 Task: Assign Issue Issue0005 to Sprint Sprint0003 in Scrum Project Project0001 in Jira
Action: Mouse moved to (434, 479)
Screenshot: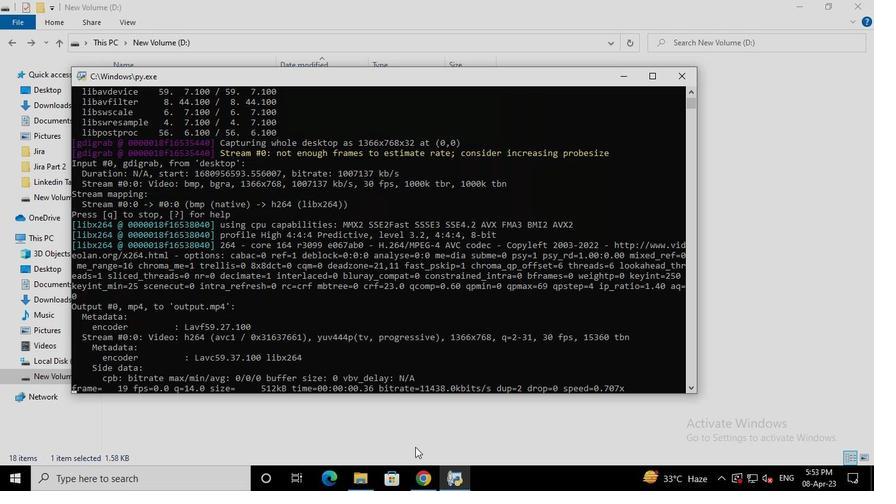 
Action: Mouse pressed left at (434, 479)
Screenshot: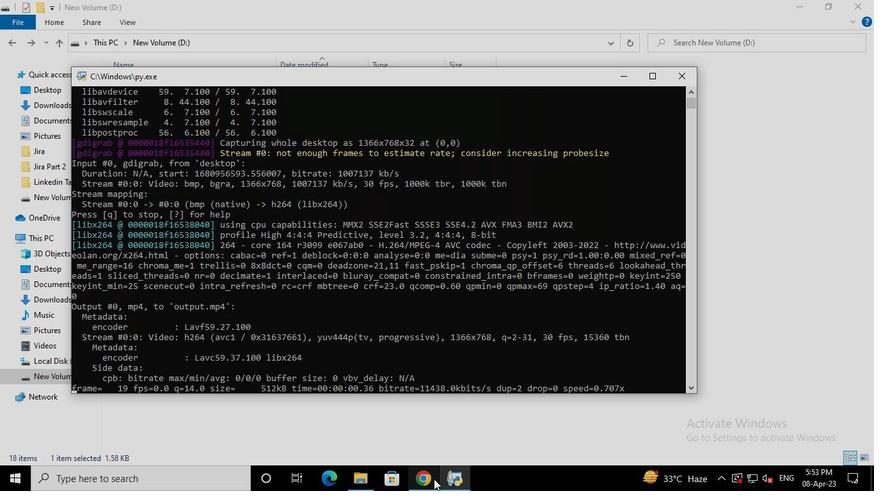 
Action: Mouse moved to (95, 199)
Screenshot: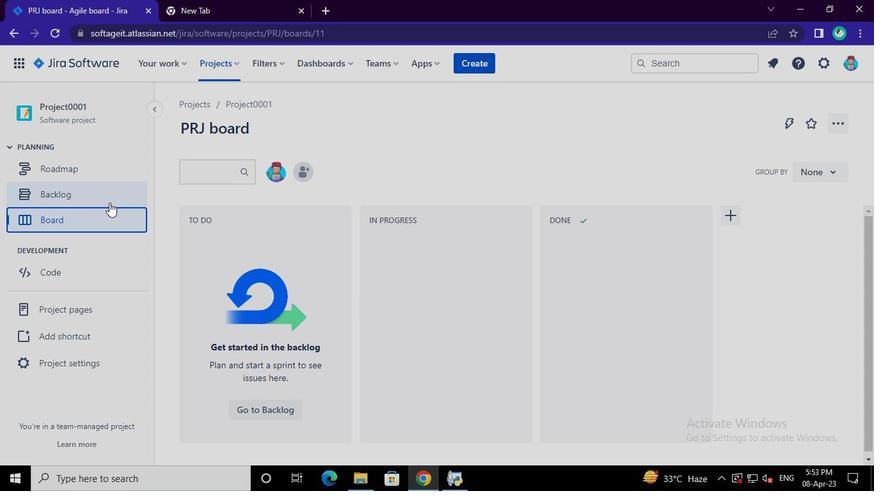 
Action: Mouse pressed left at (95, 199)
Screenshot: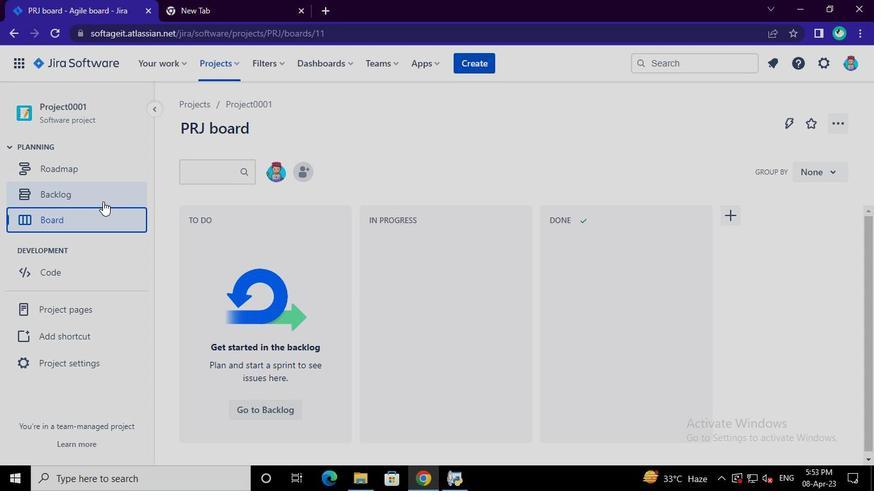 
Action: Mouse moved to (822, 386)
Screenshot: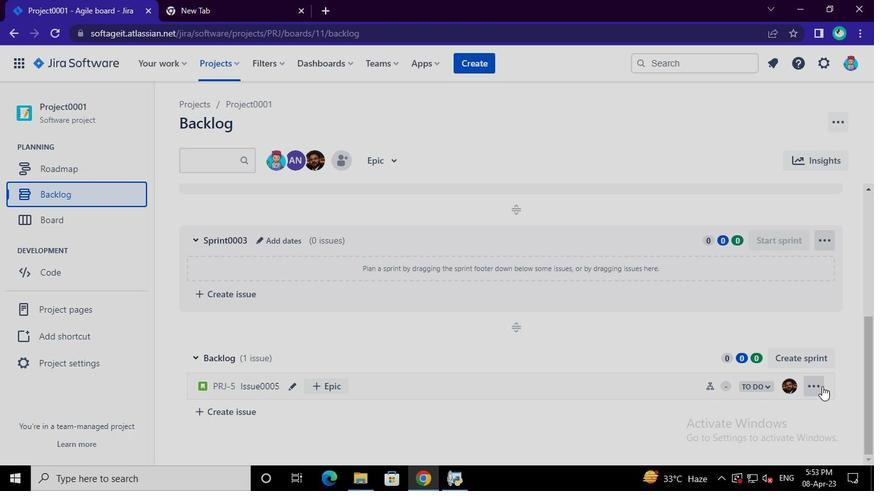 
Action: Mouse pressed left at (822, 386)
Screenshot: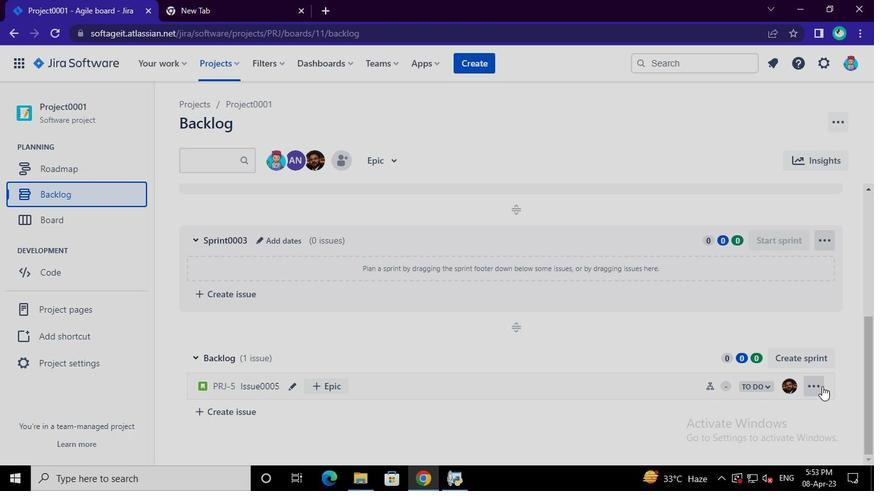
Action: Mouse moved to (798, 336)
Screenshot: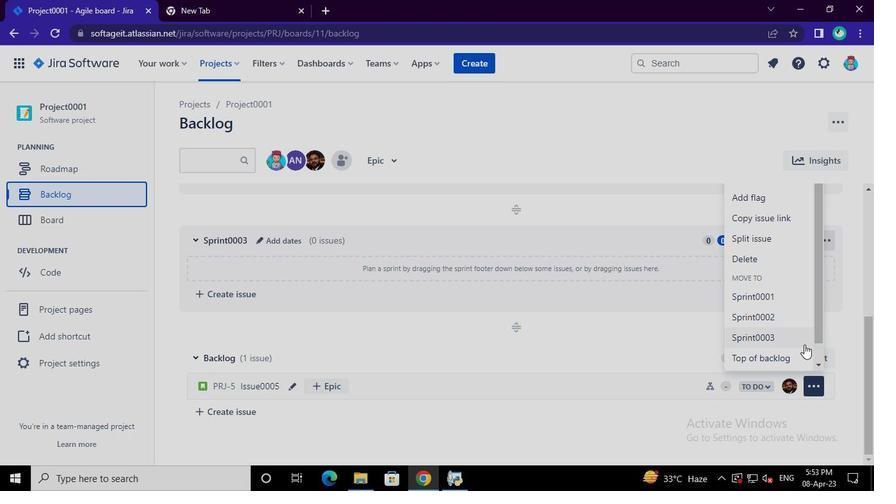 
Action: Mouse pressed left at (798, 336)
Screenshot: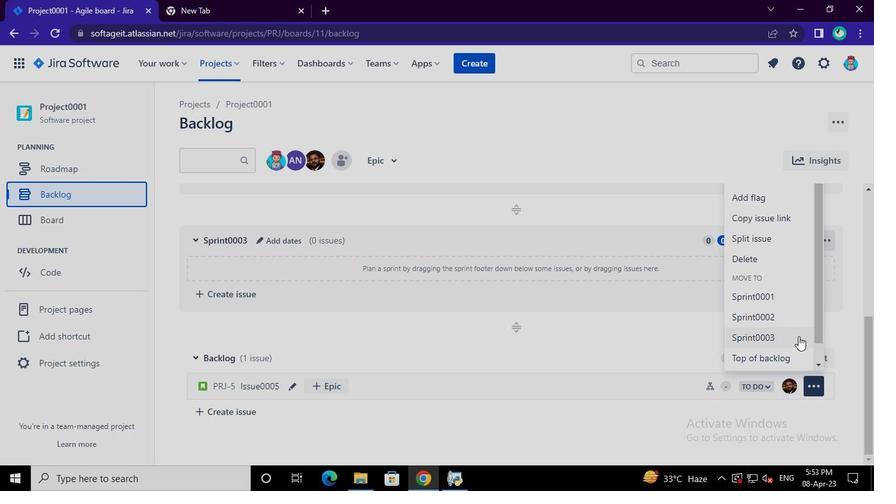 
Action: Mouse moved to (460, 474)
Screenshot: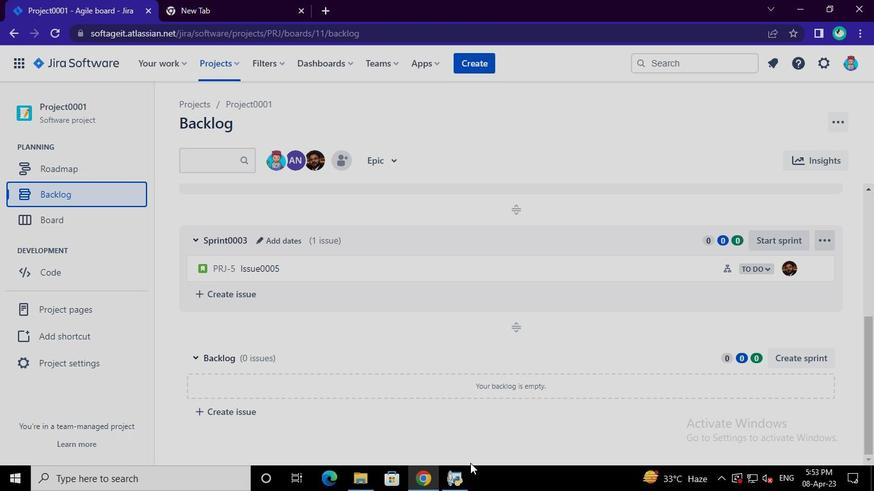 
Action: Mouse pressed left at (460, 474)
Screenshot: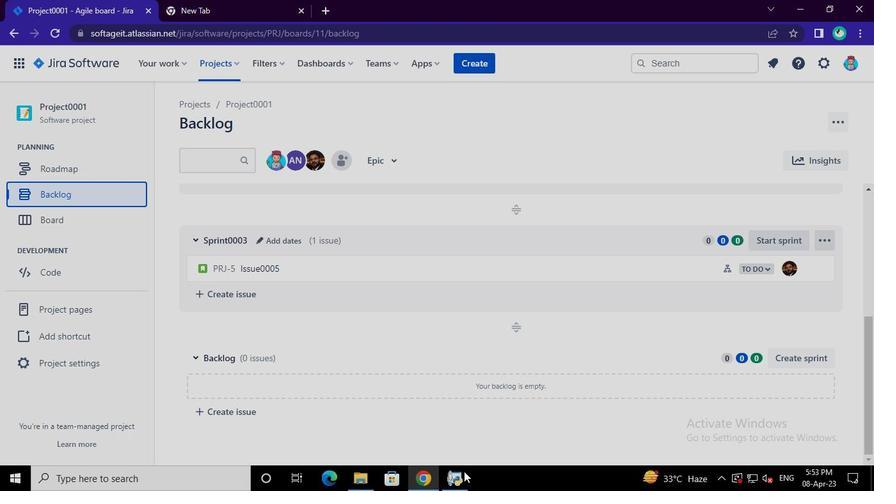 
Action: Mouse moved to (688, 80)
Screenshot: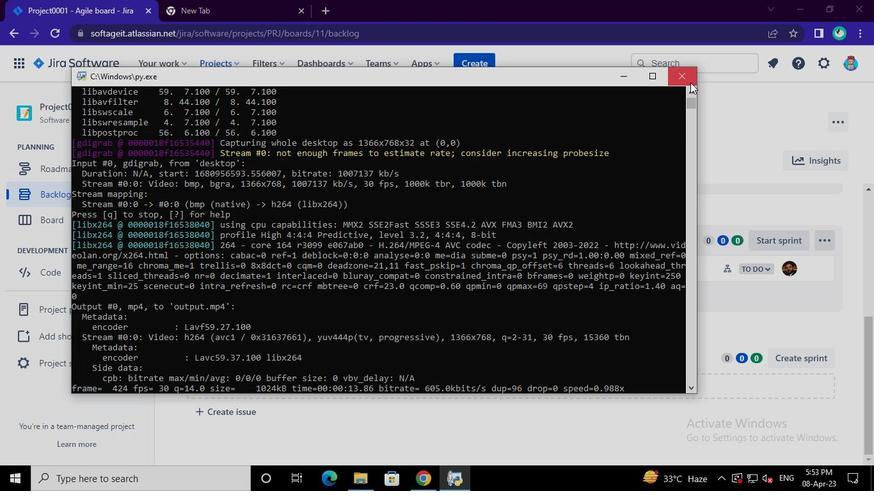 
Action: Mouse pressed left at (688, 80)
Screenshot: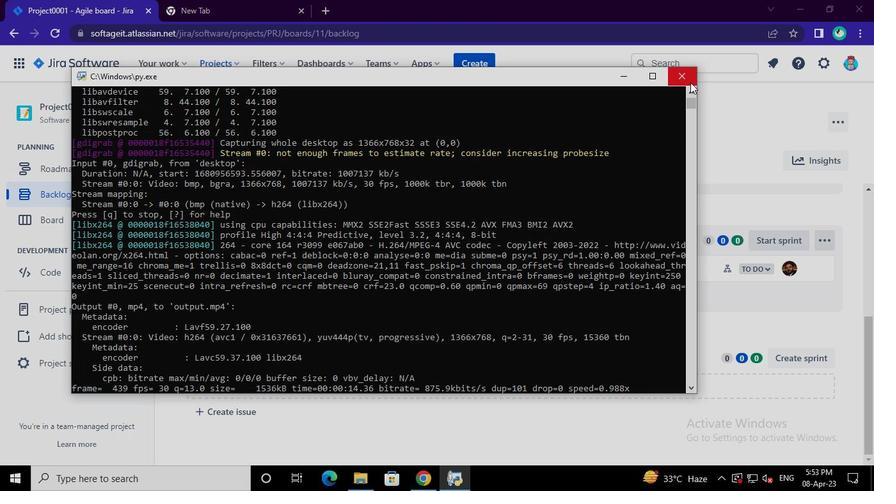 
